 Task: Create a blank project AgileHero with privacy Public and default view as List and in the team Taskers . Create three sections in the project as To-Do, Doing and Done
Action: Mouse moved to (83, 58)
Screenshot: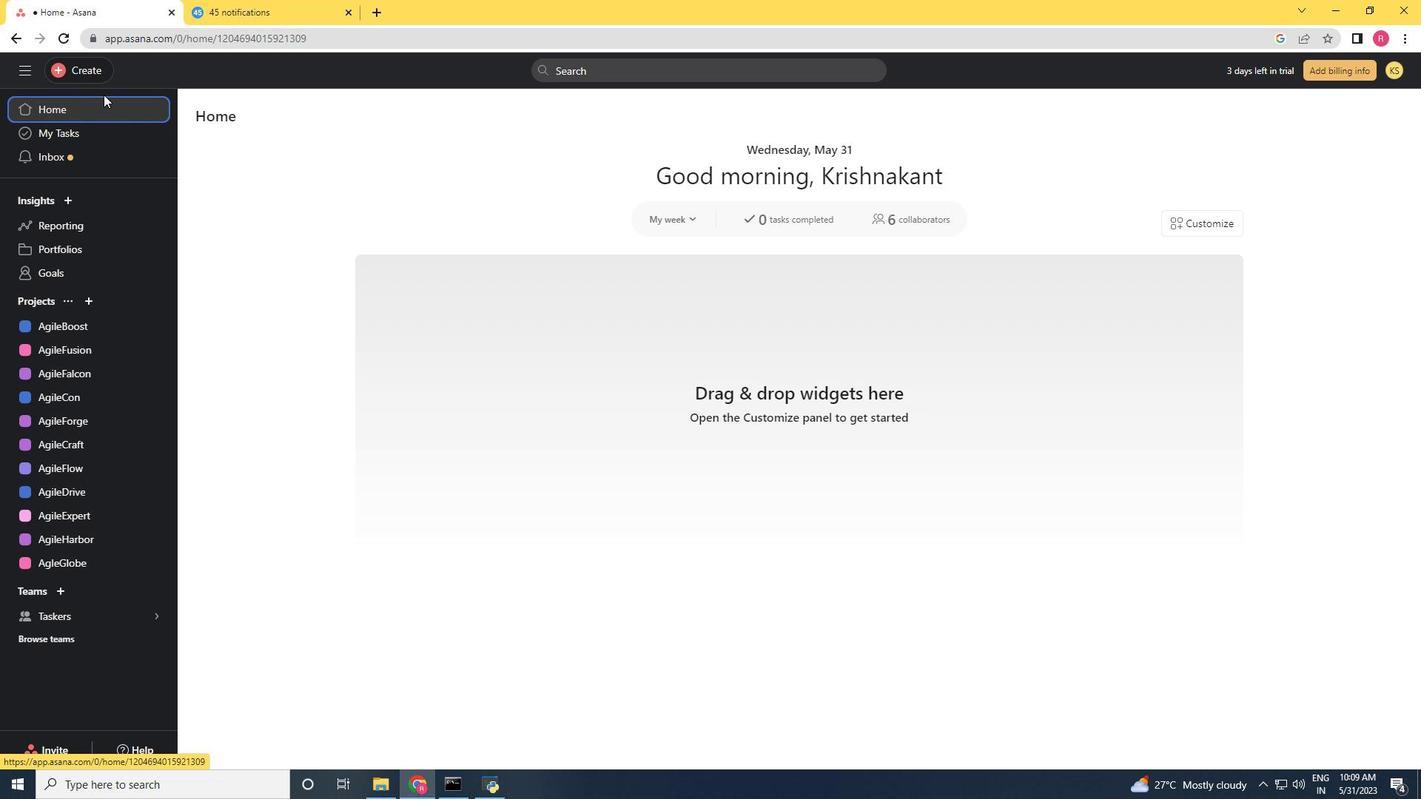 
Action: Mouse pressed left at (83, 58)
Screenshot: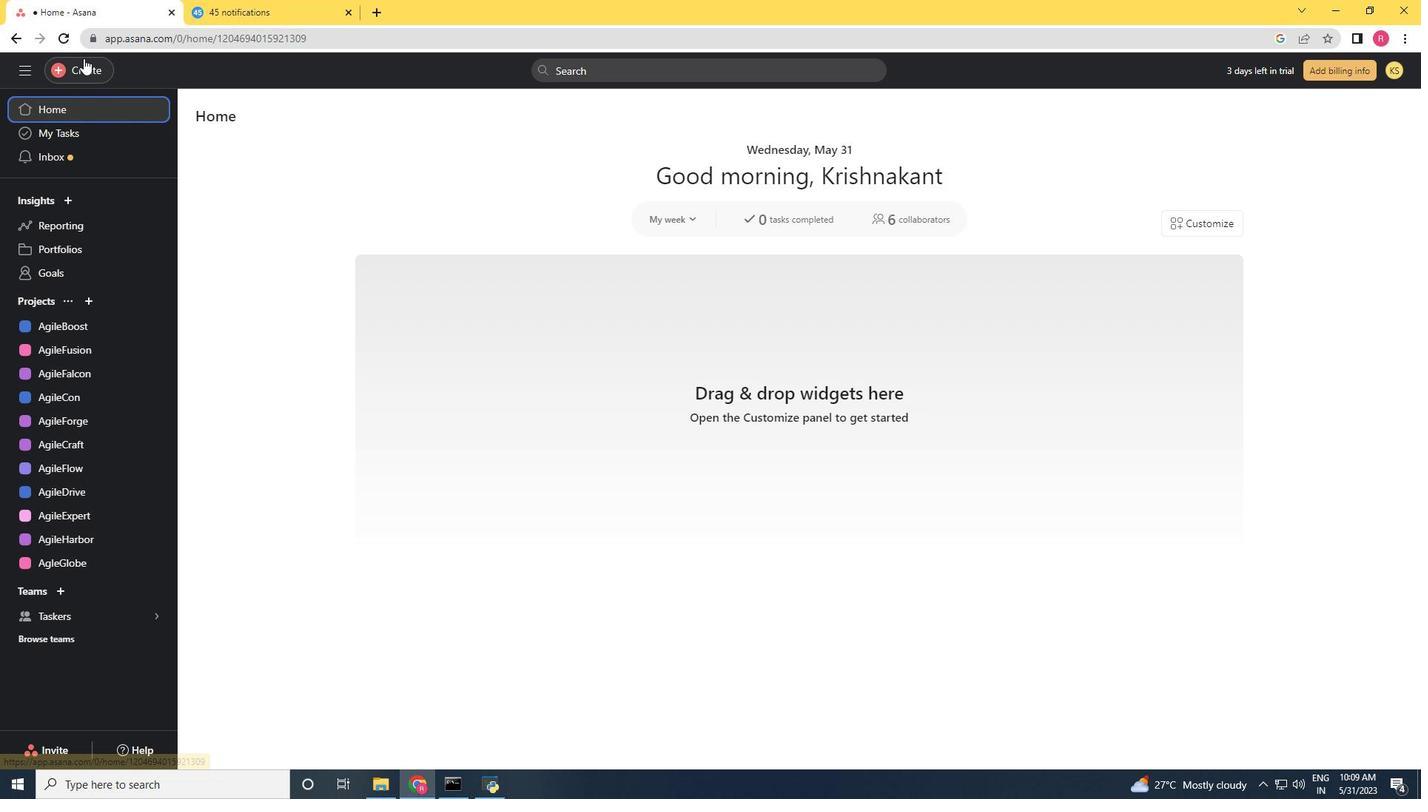 
Action: Mouse moved to (156, 102)
Screenshot: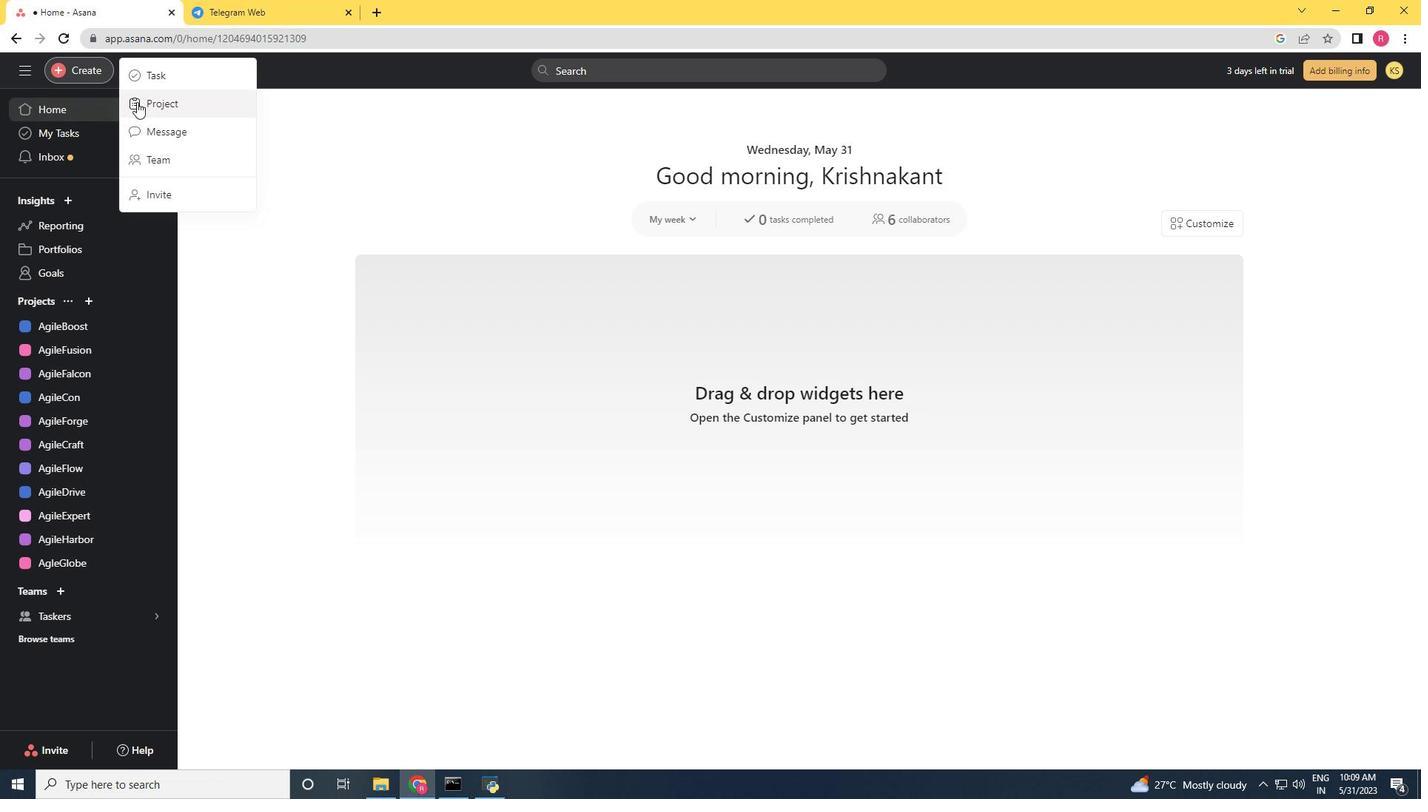 
Action: Mouse pressed left at (156, 102)
Screenshot: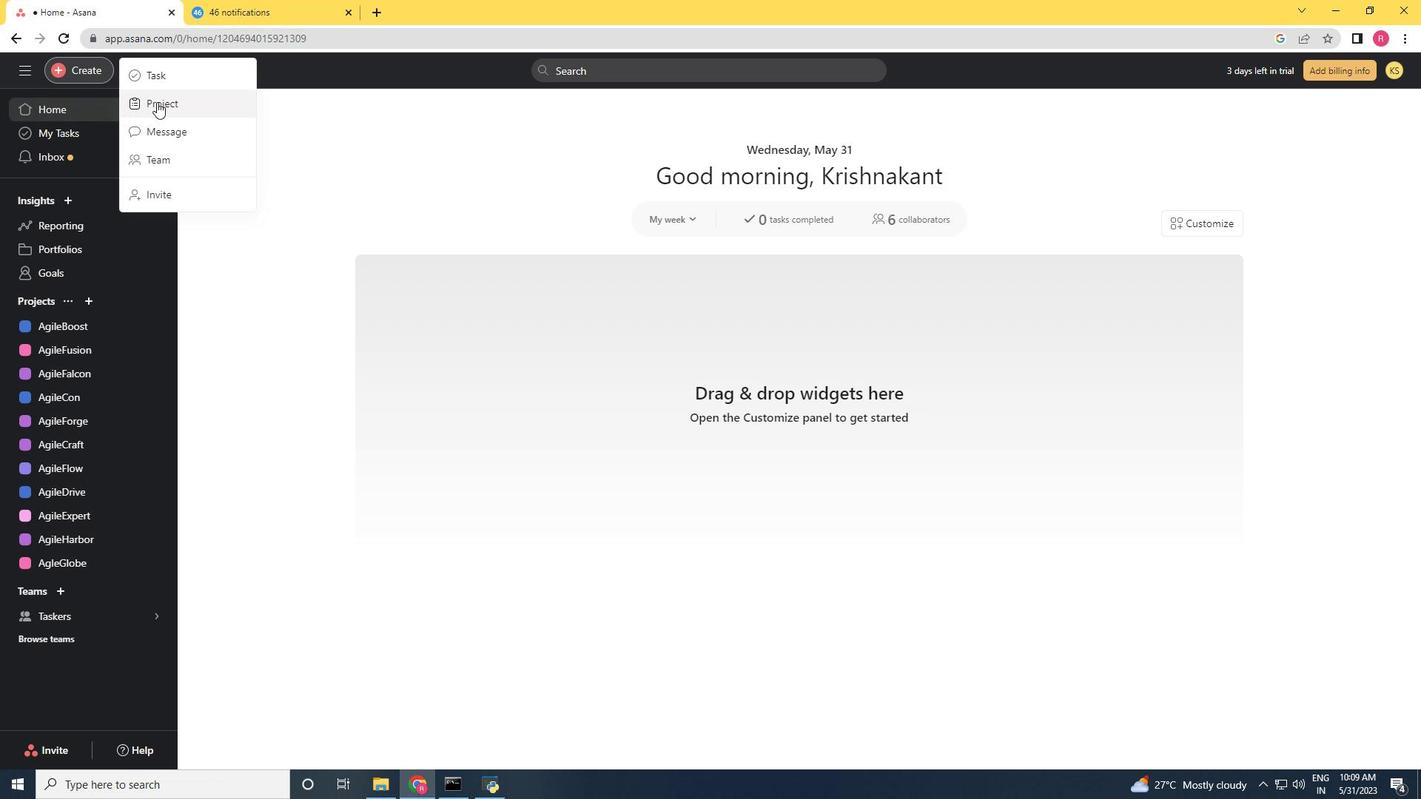
Action: Mouse moved to (587, 428)
Screenshot: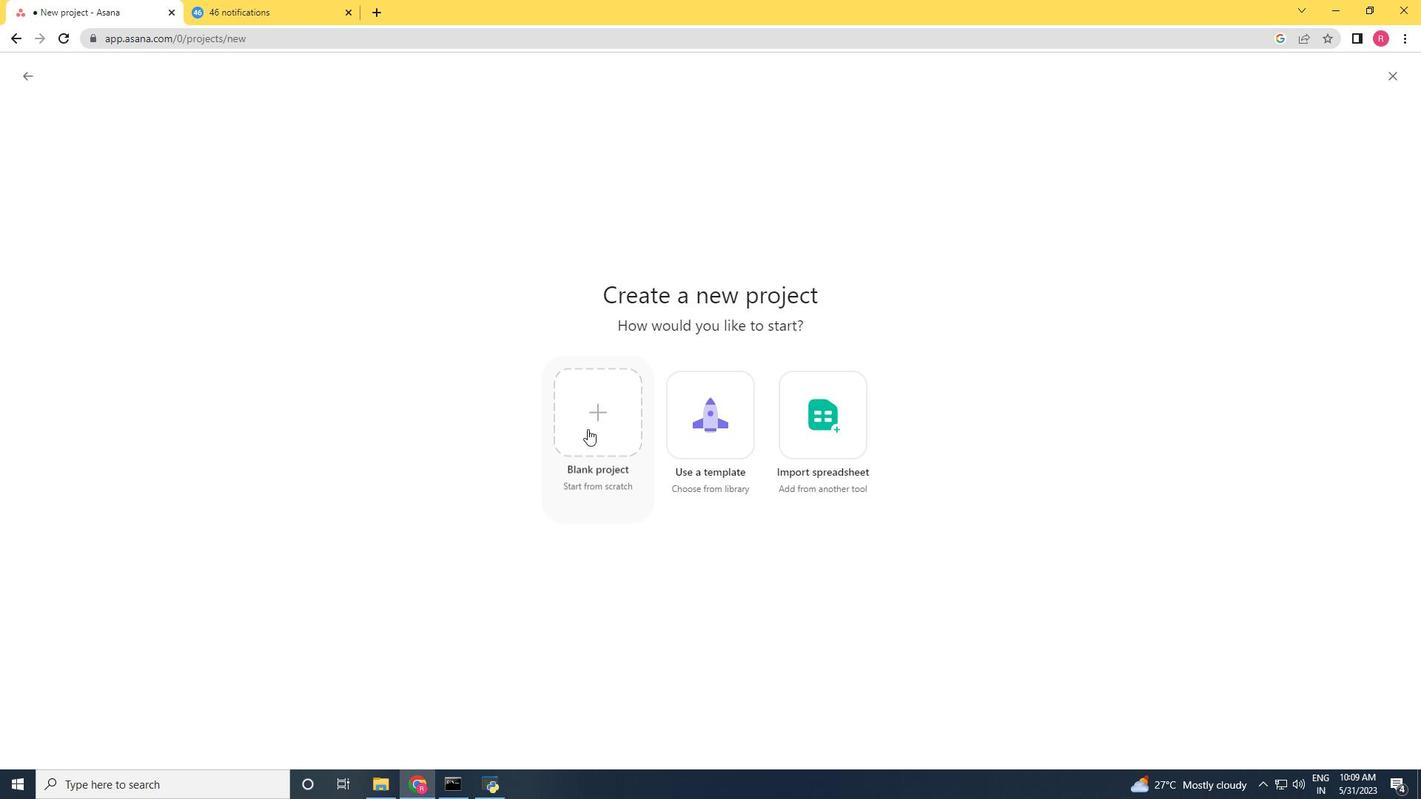 
Action: Mouse pressed left at (587, 428)
Screenshot: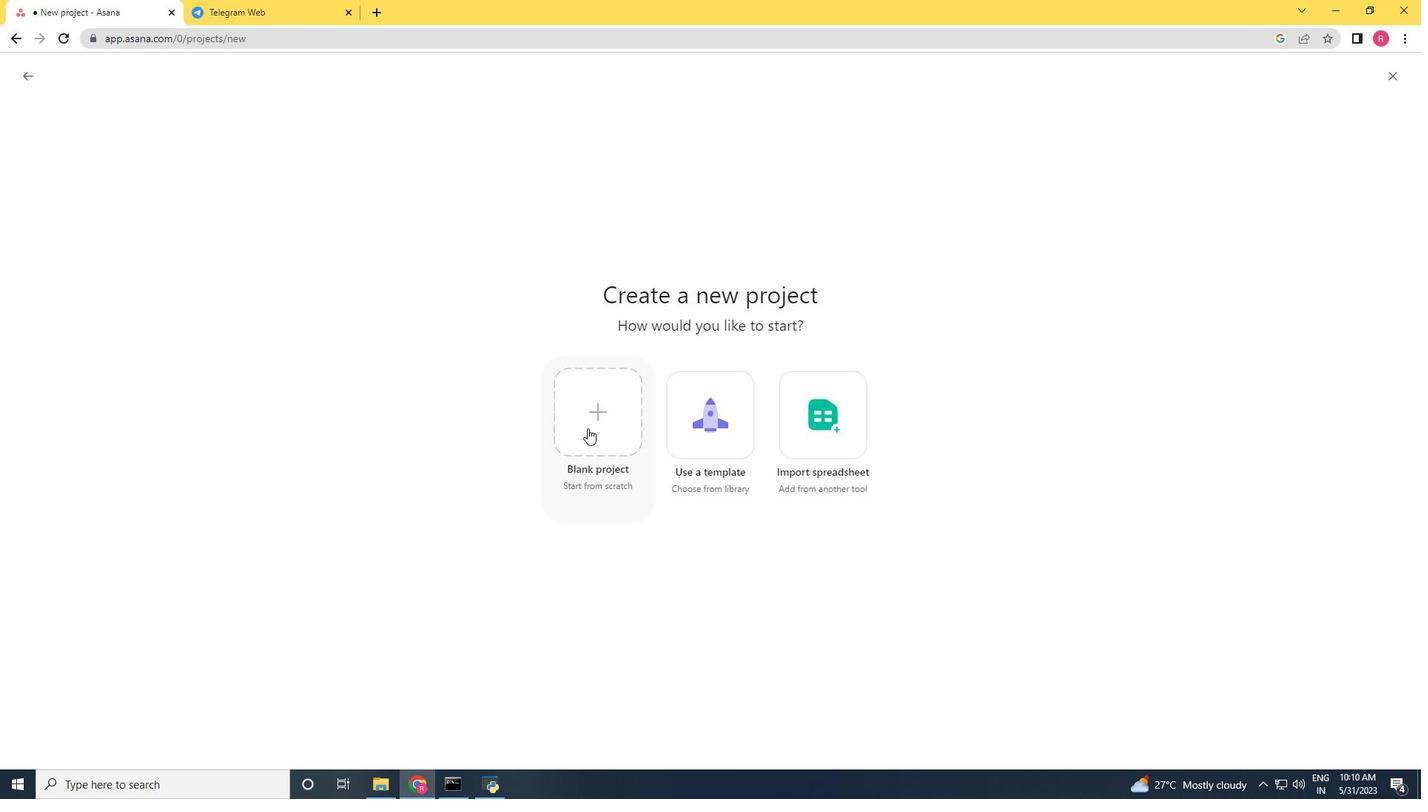 
Action: Key pressed <Key.shift>Agile<Key.space><Key.backspace><Key.shift><Key.shift><Key.shift><Key.shift><Key.shift>Hero
Screenshot: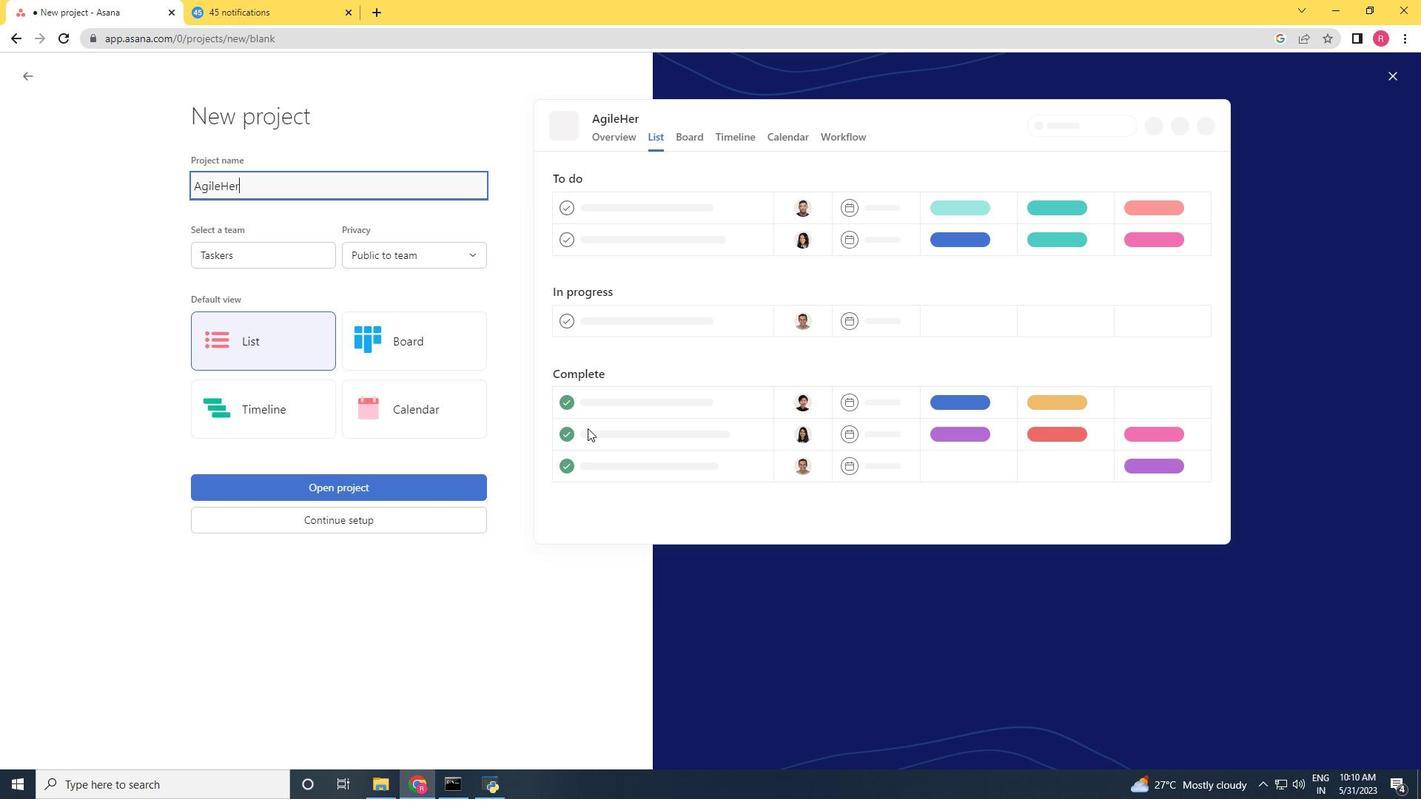
Action: Mouse moved to (442, 252)
Screenshot: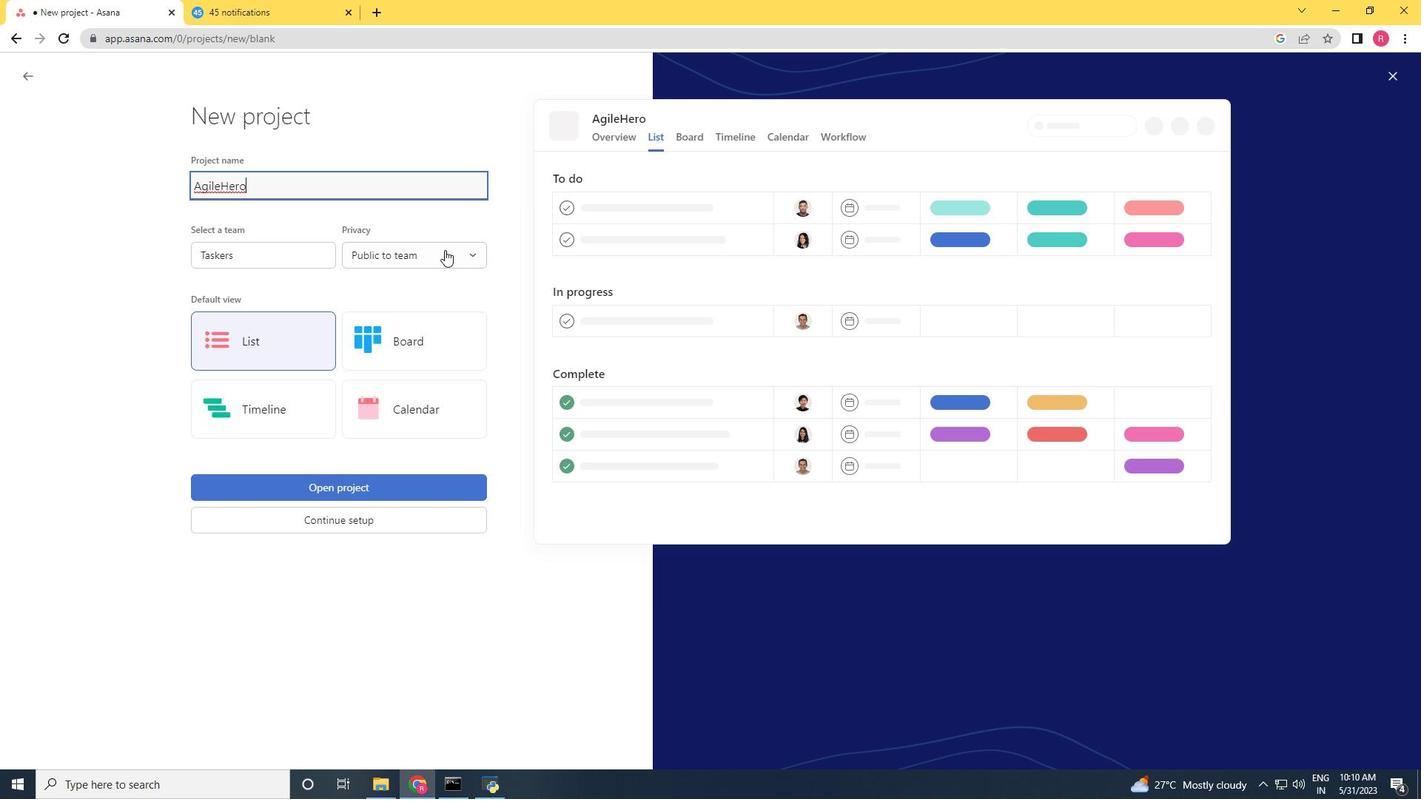 
Action: Mouse pressed left at (442, 252)
Screenshot: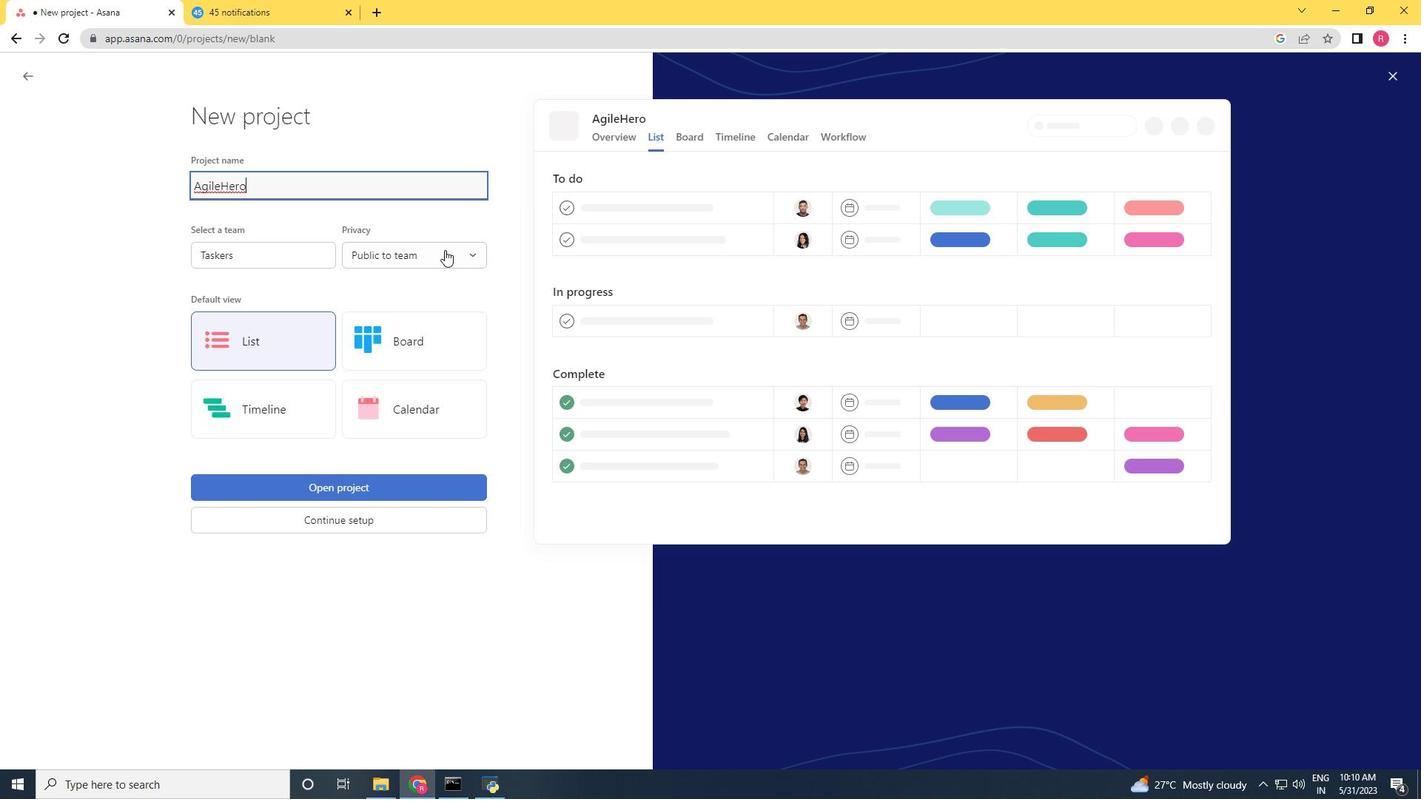 
Action: Mouse moved to (397, 277)
Screenshot: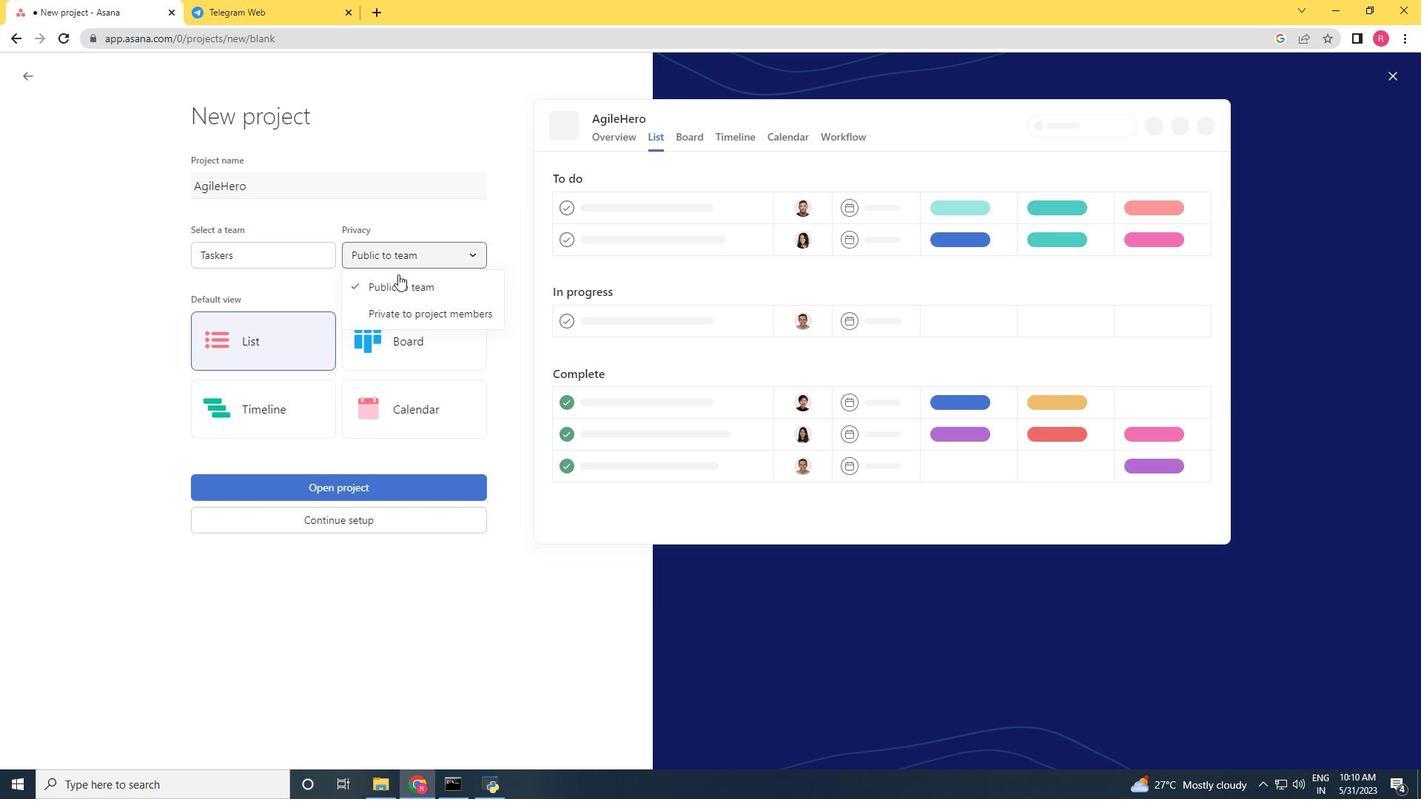 
Action: Mouse pressed left at (397, 277)
Screenshot: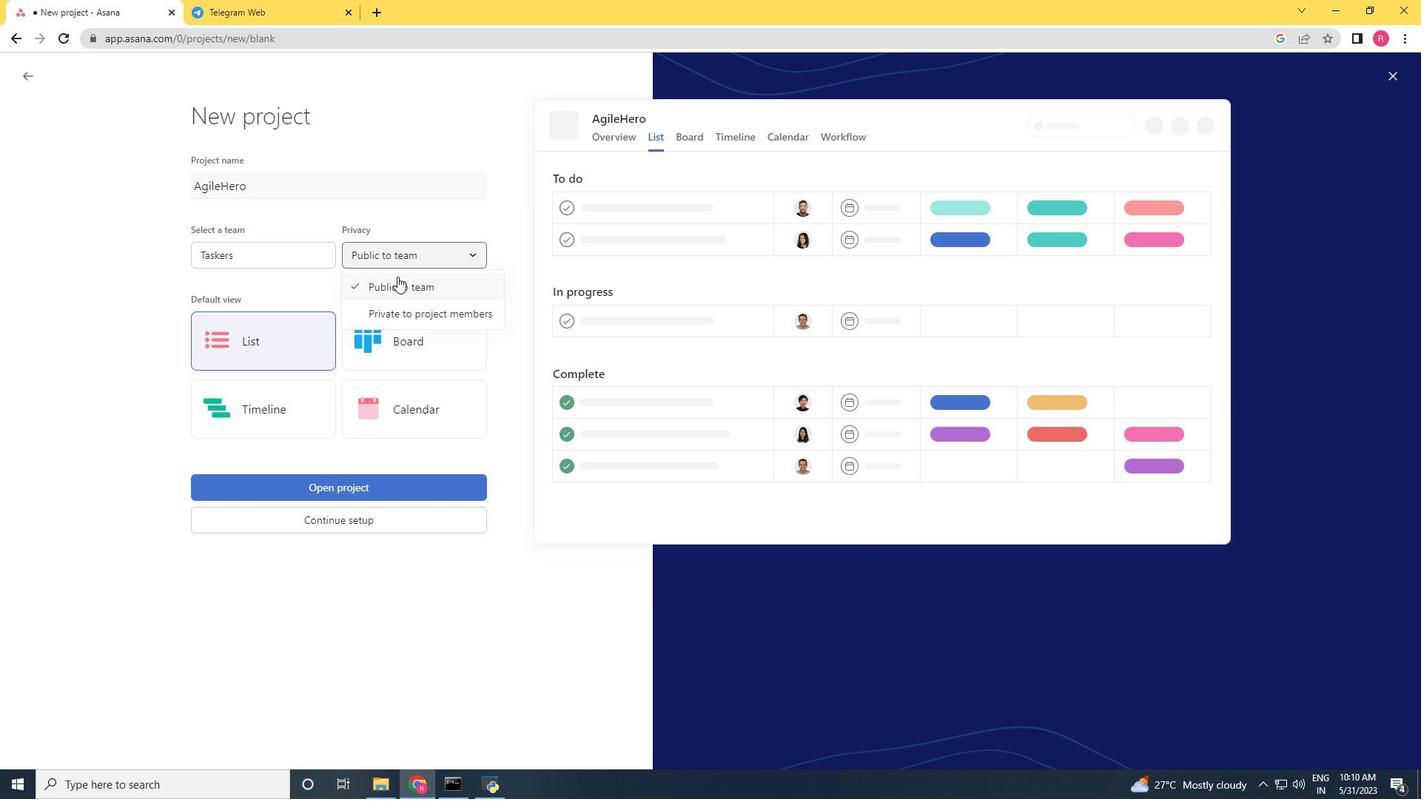 
Action: Mouse moved to (270, 342)
Screenshot: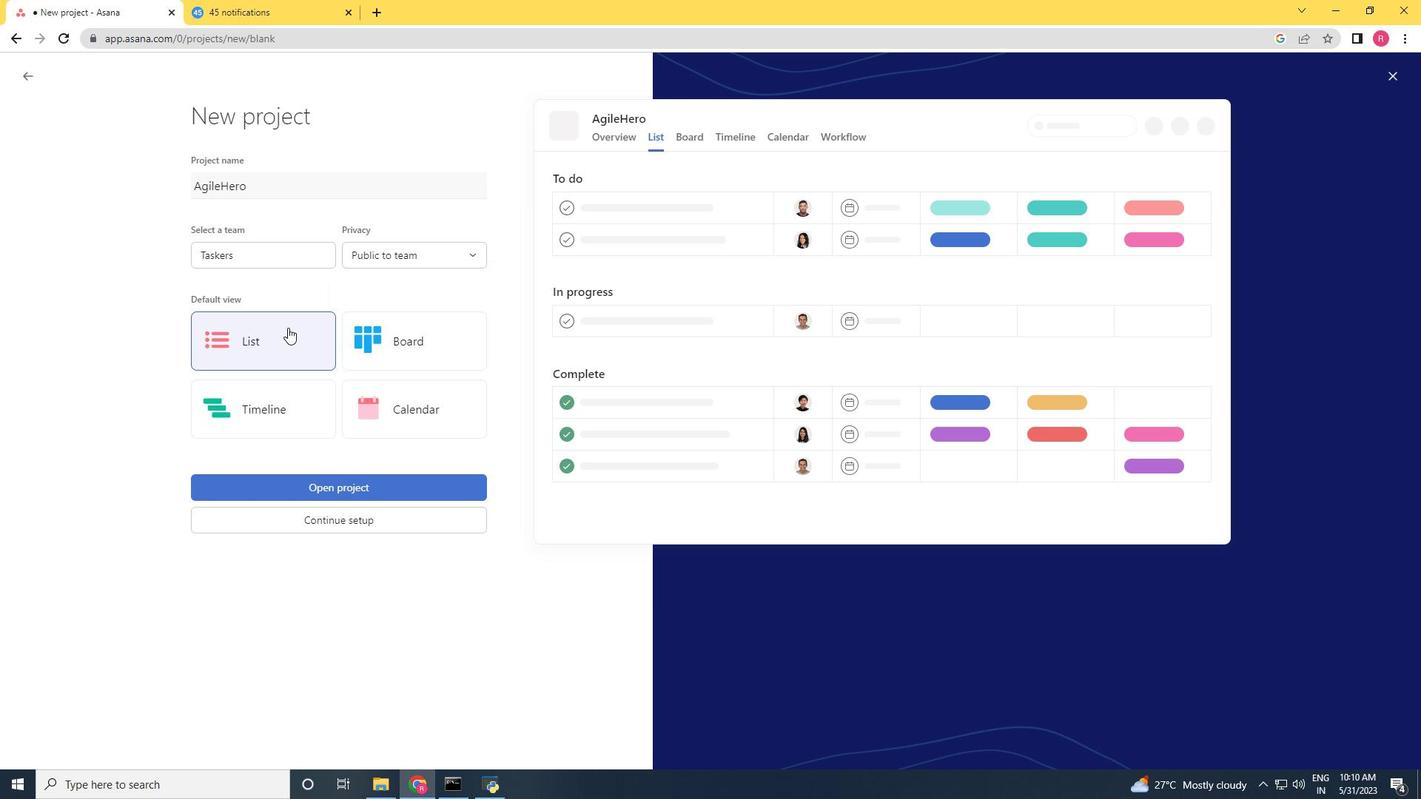 
Action: Mouse pressed left at (270, 342)
Screenshot: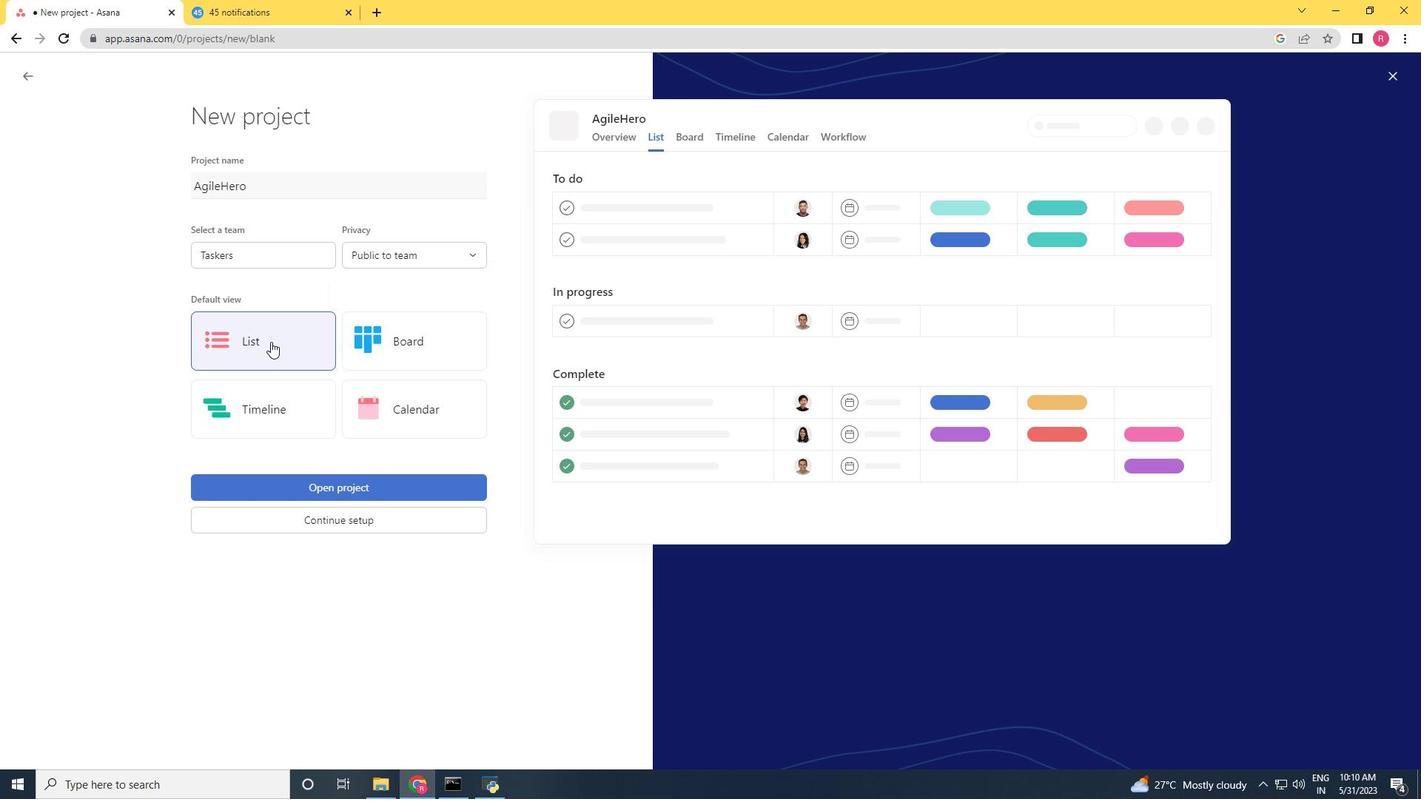 
Action: Mouse moved to (268, 254)
Screenshot: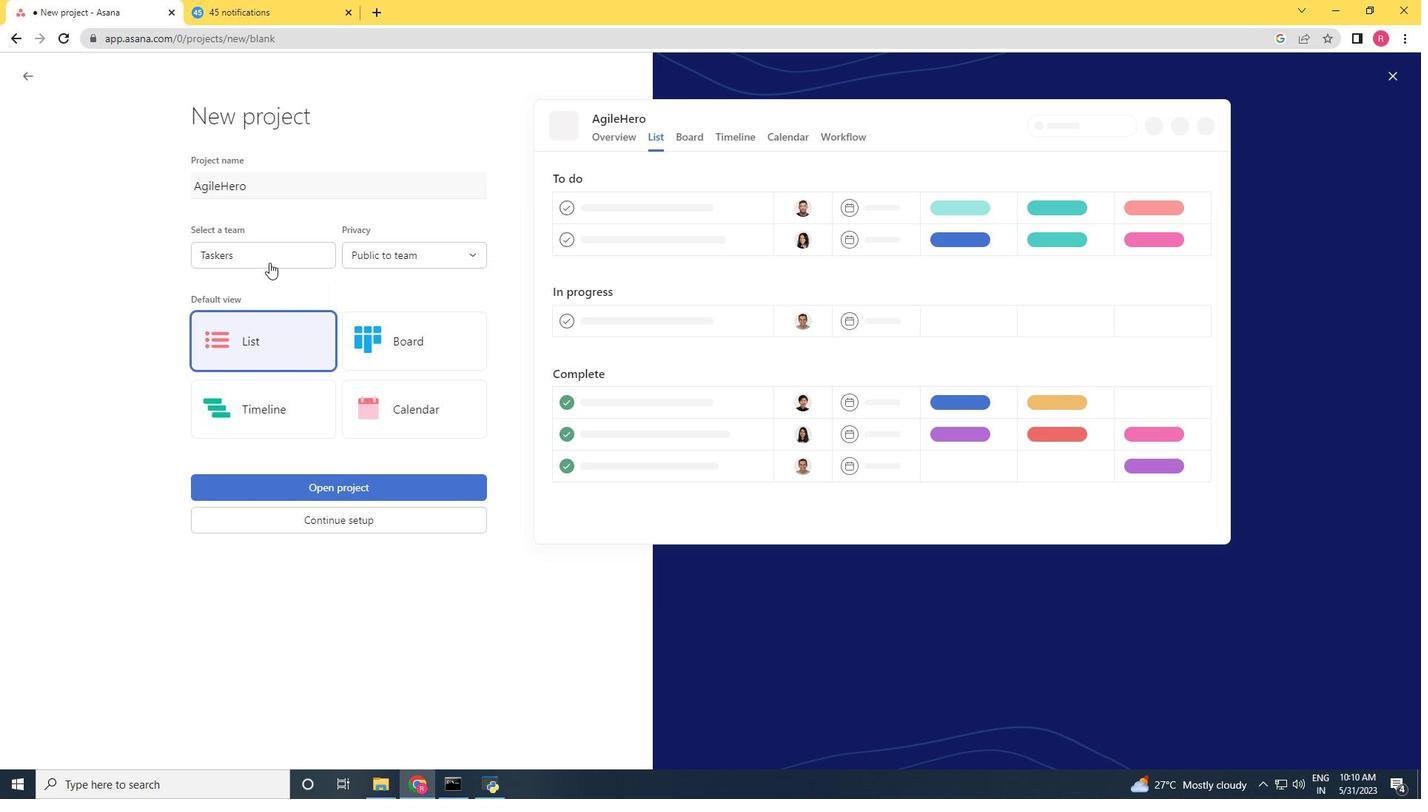 
Action: Mouse pressed left at (268, 254)
Screenshot: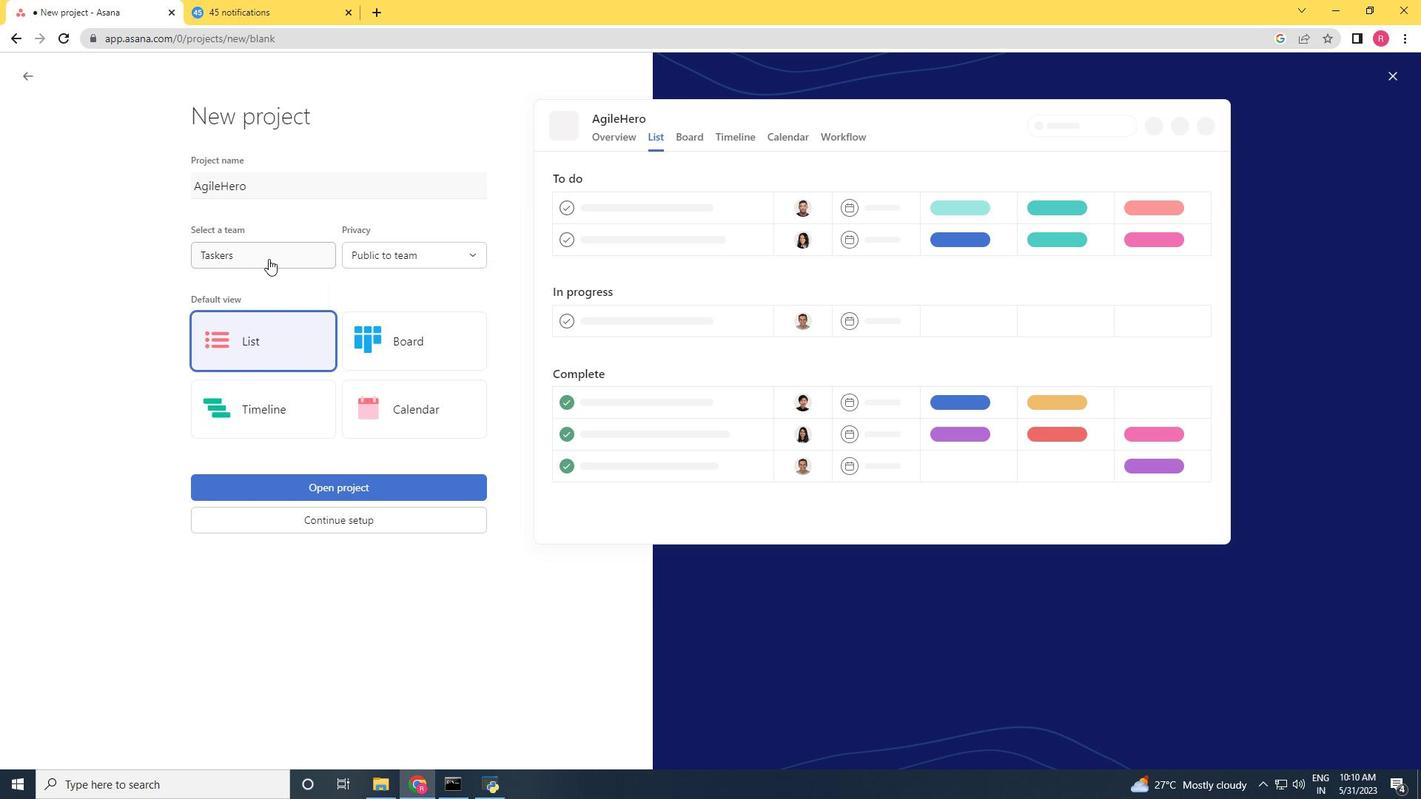 
Action: Mouse moved to (257, 287)
Screenshot: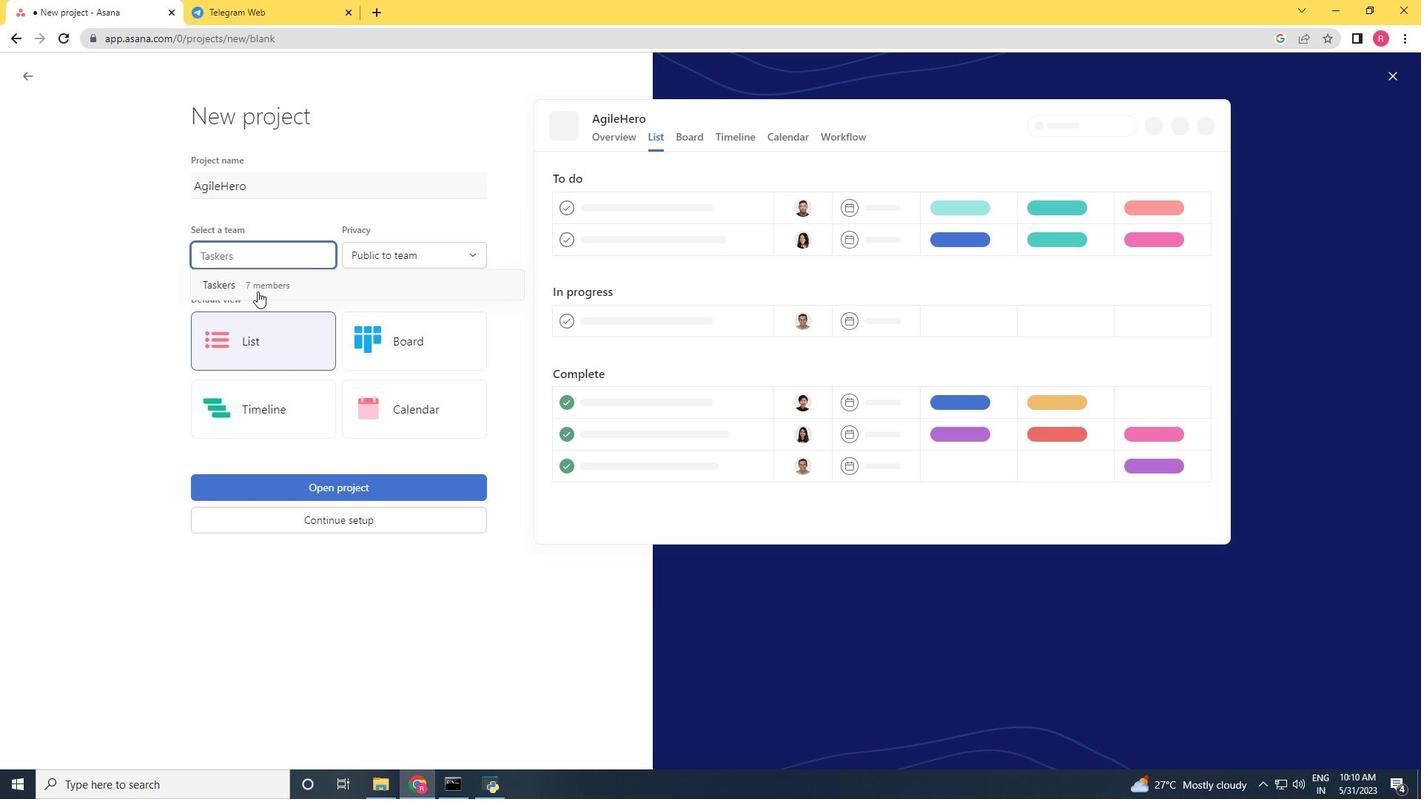 
Action: Mouse pressed left at (257, 287)
Screenshot: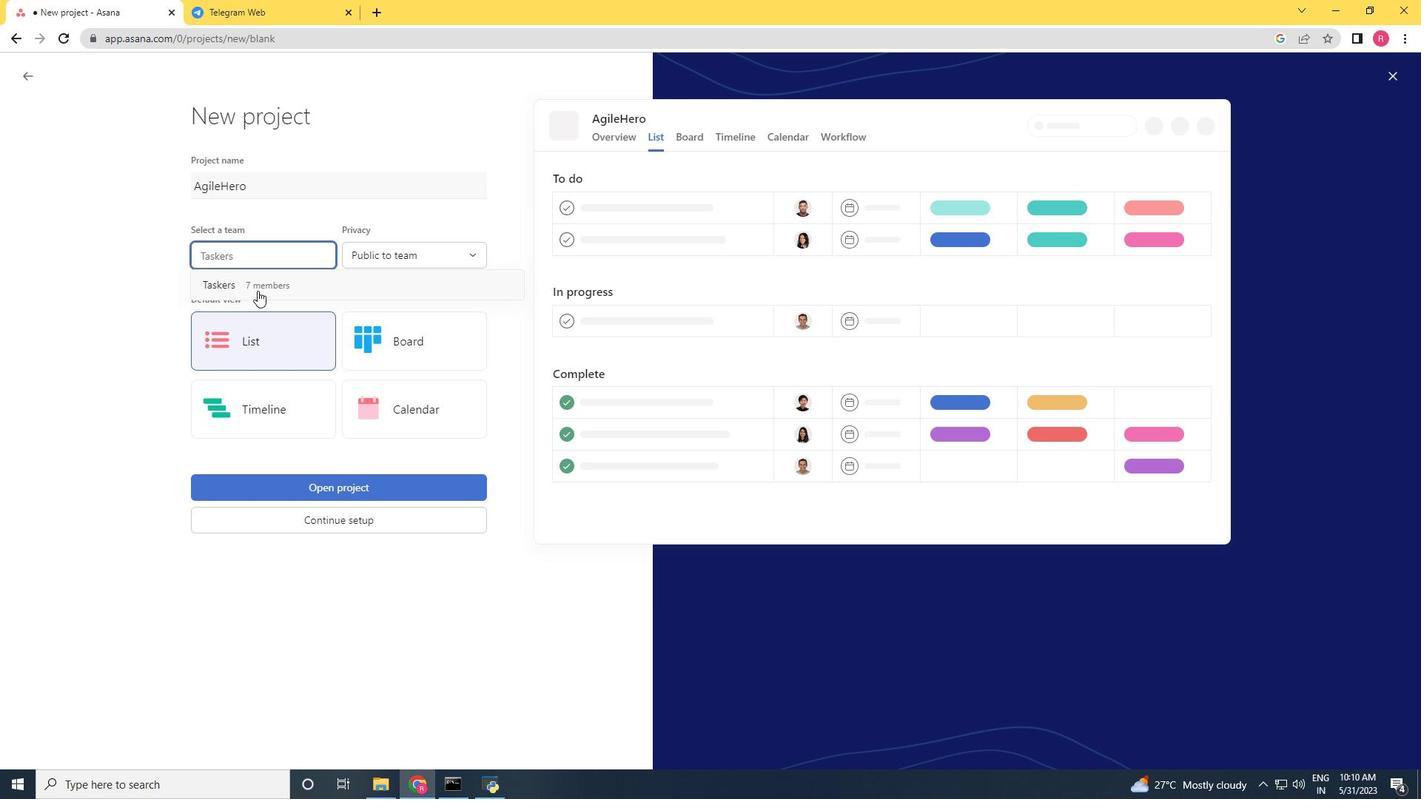 
Action: Mouse moved to (310, 483)
Screenshot: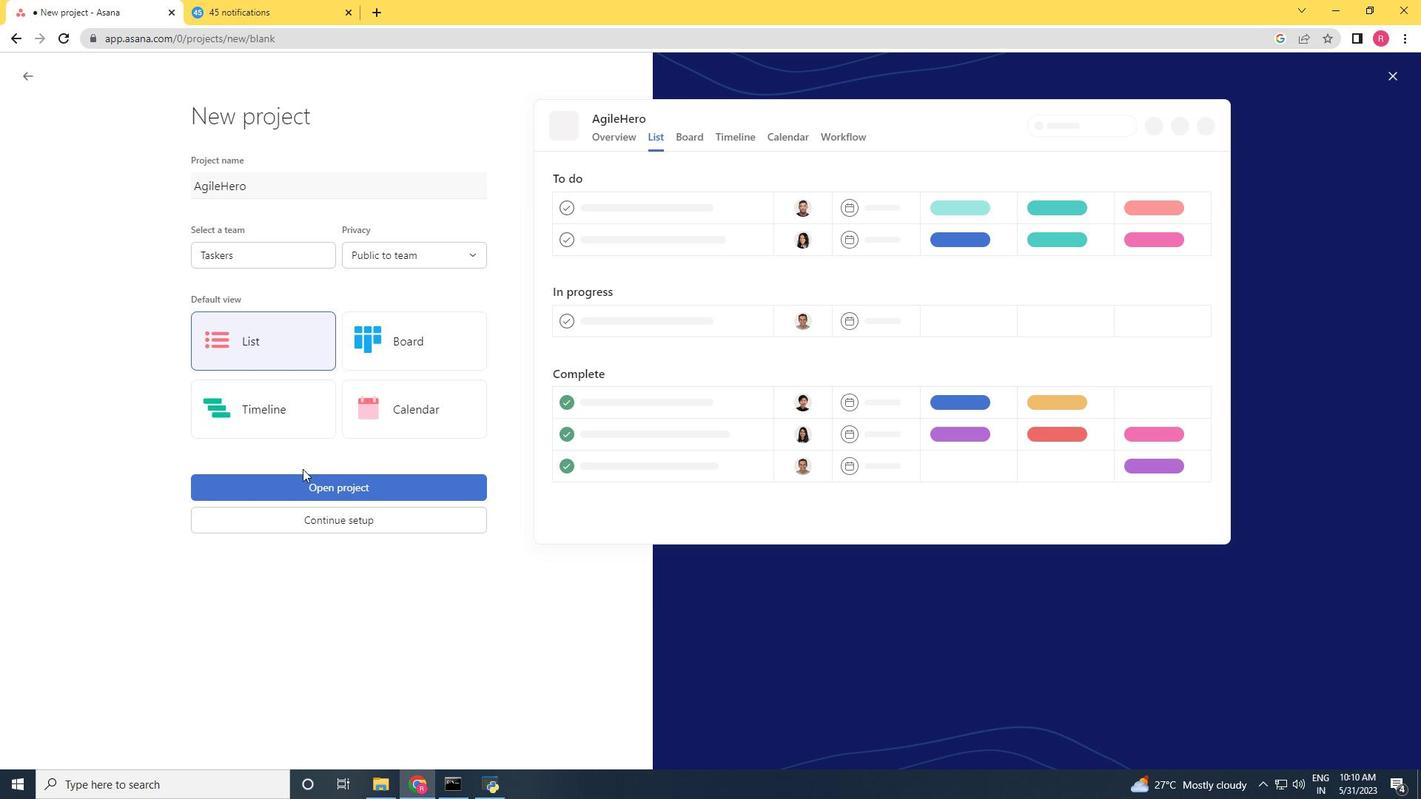 
Action: Mouse pressed left at (310, 483)
Screenshot: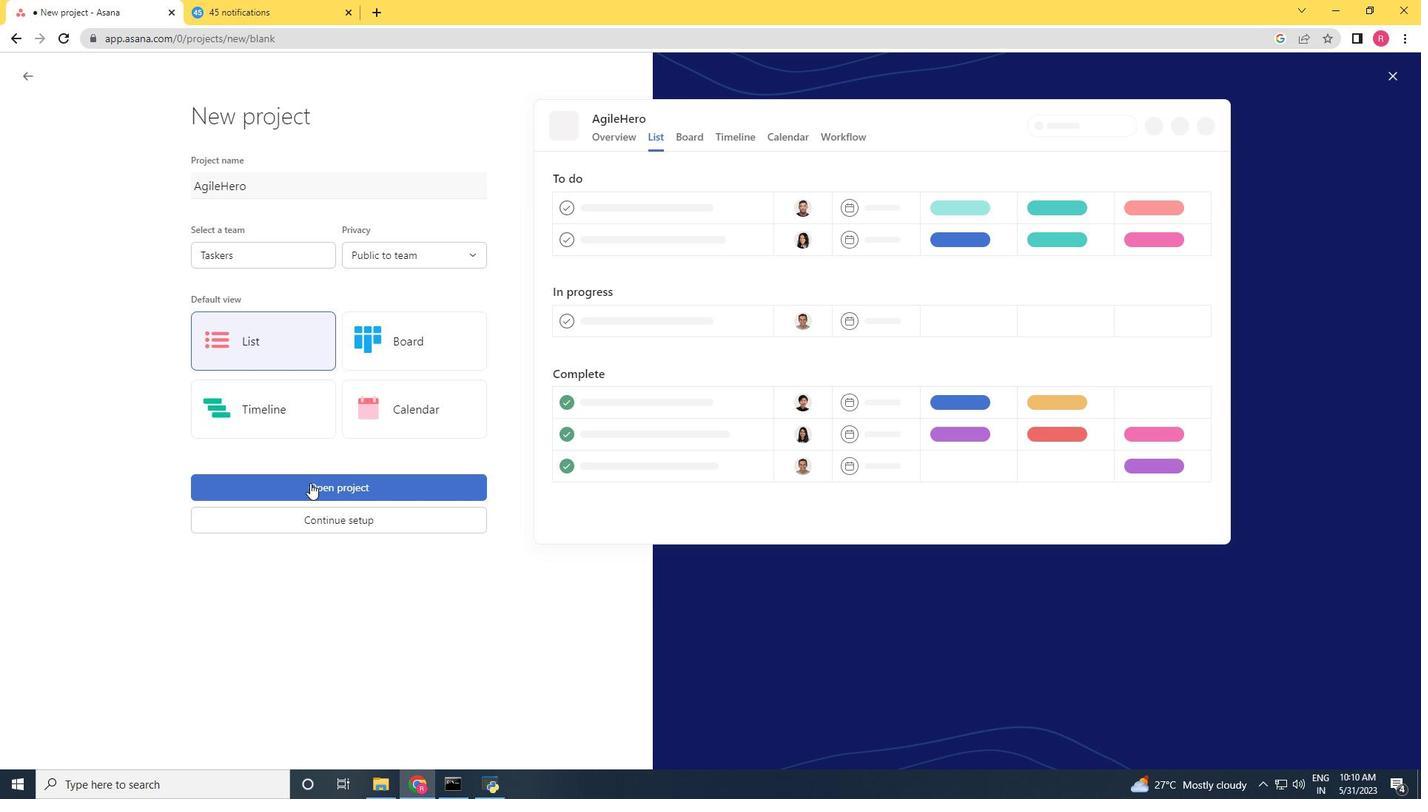 
Action: Mouse moved to (252, 321)
Screenshot: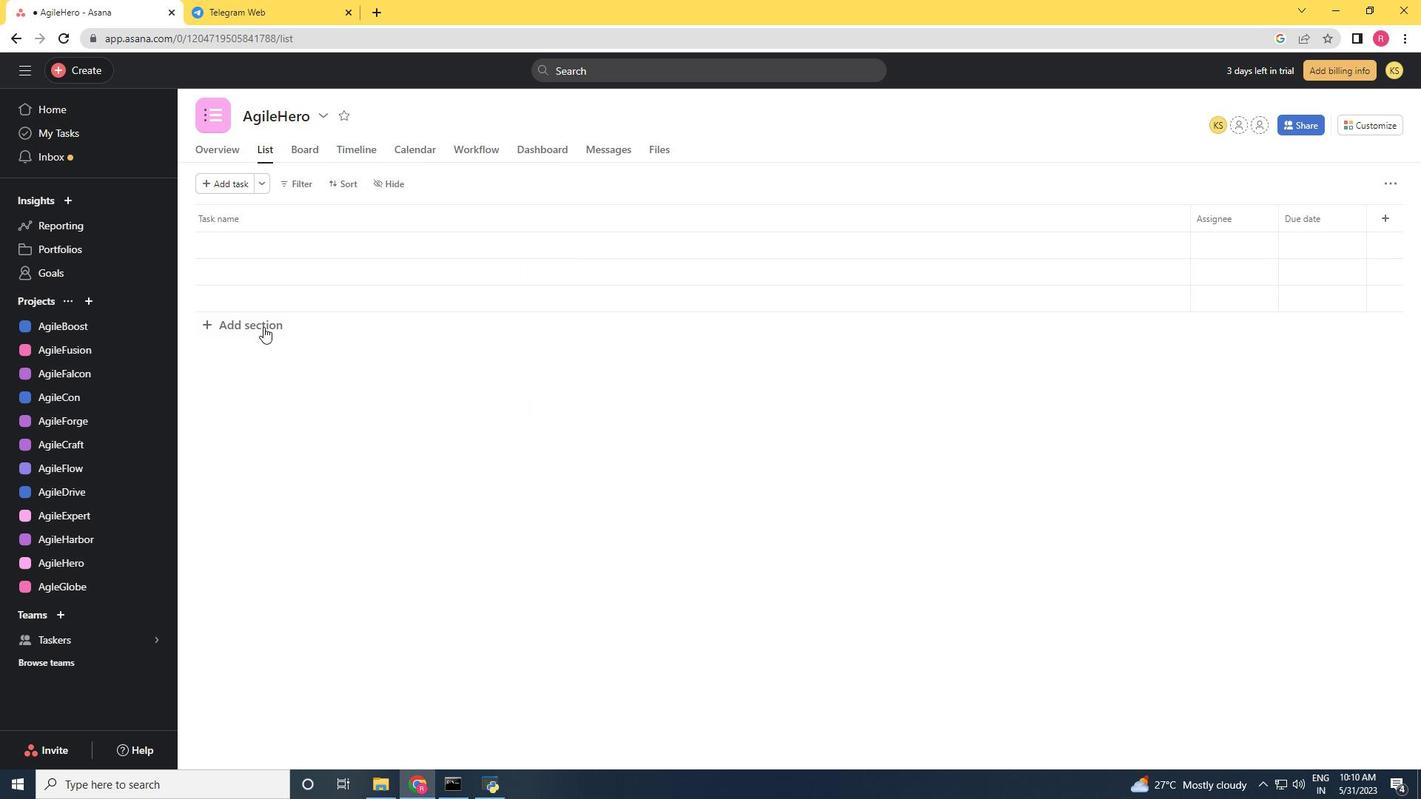 
Action: Mouse pressed left at (252, 321)
Screenshot: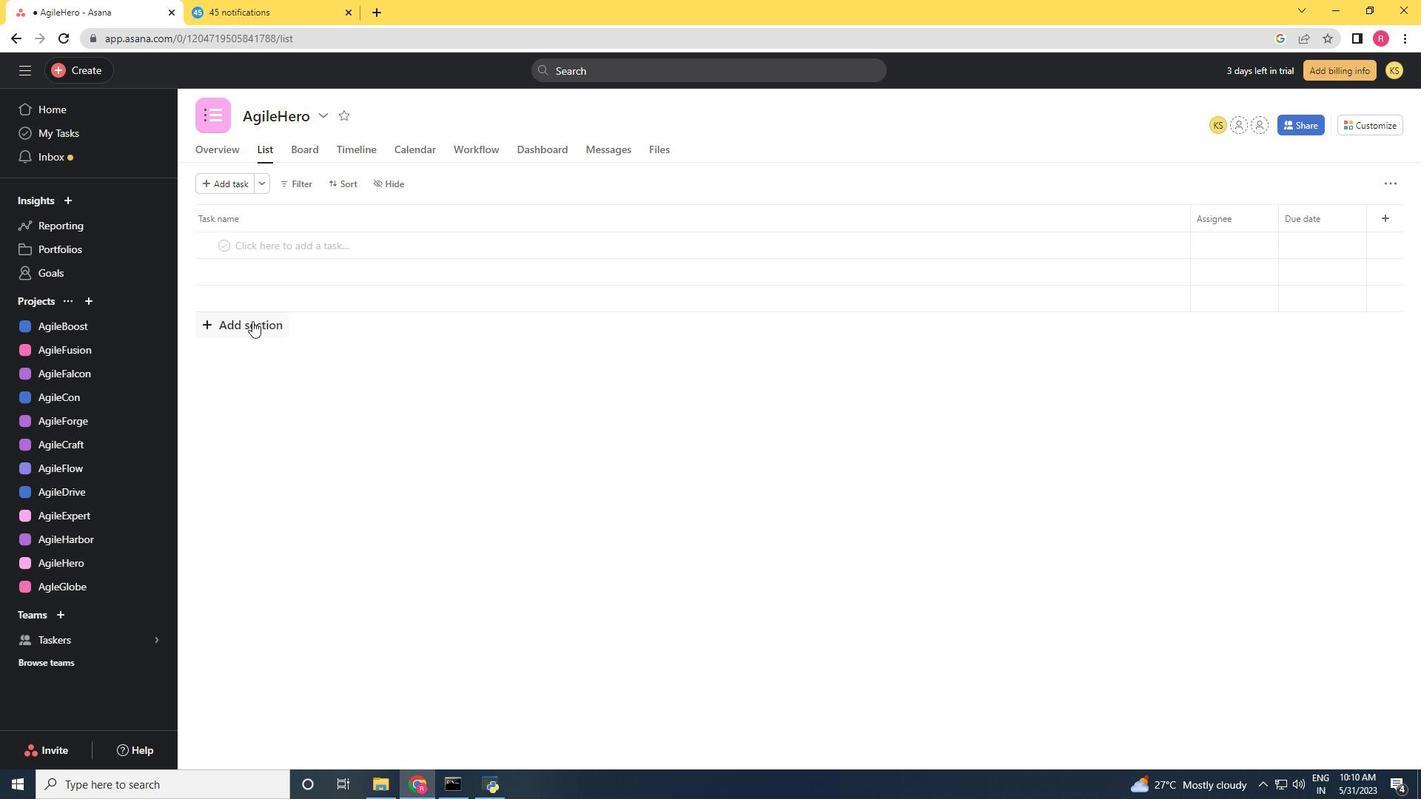 
Action: Key pressed <Key.shift>To-<Key.shift><Key.shift><Key.shift><Key.shift><Key.shift><Key.shift><Key.shift><Key.shift>Do
Screenshot: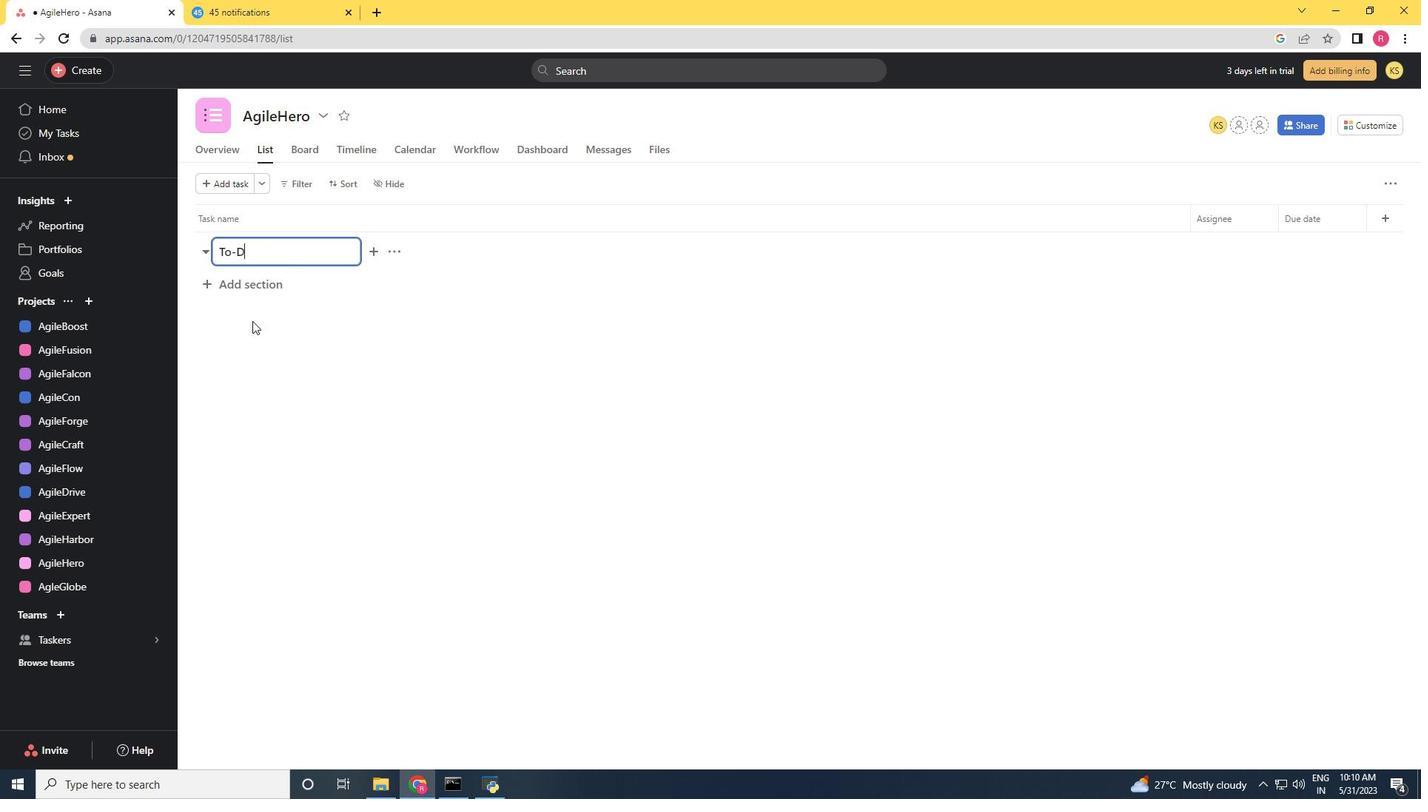 
Action: Mouse moved to (245, 293)
Screenshot: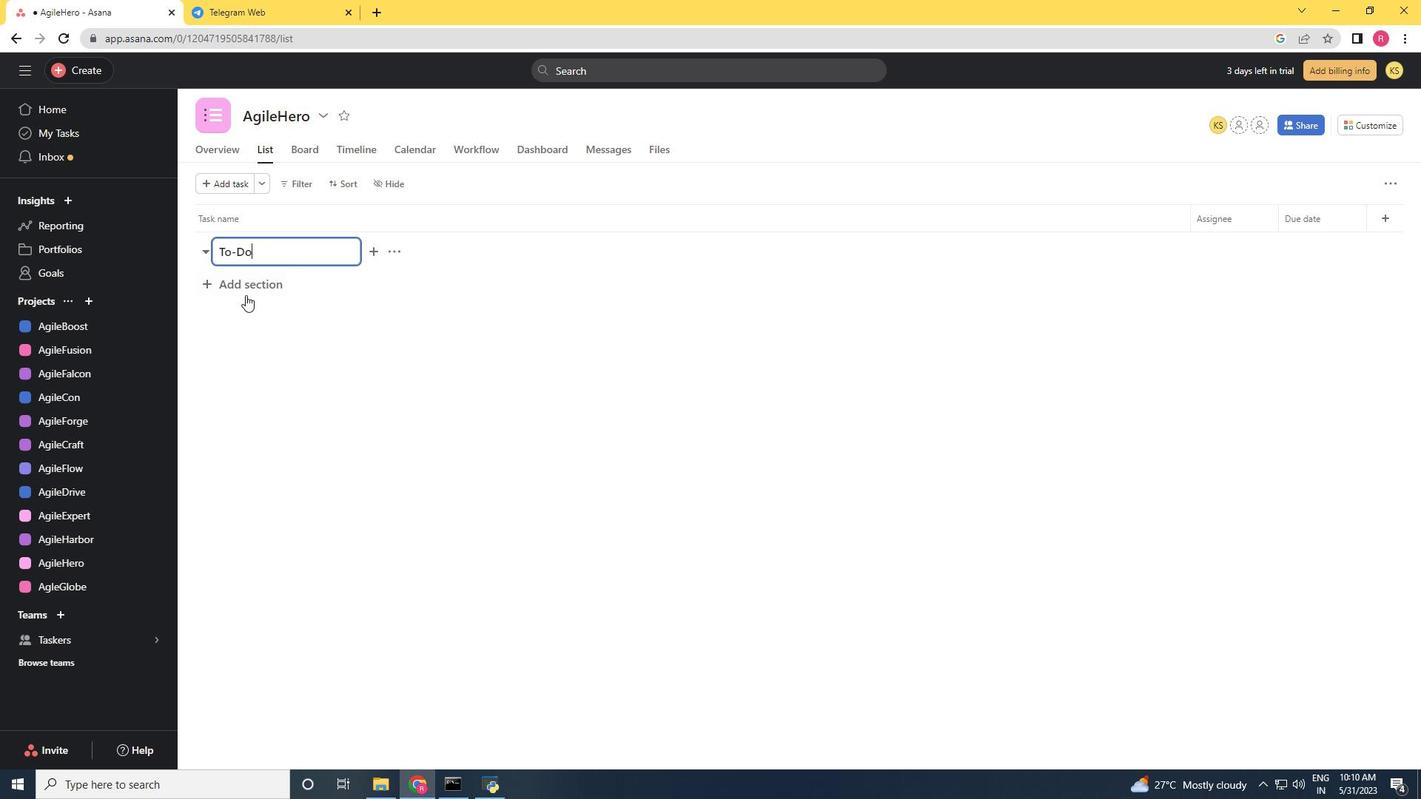 
Action: Mouse pressed left at (245, 293)
Screenshot: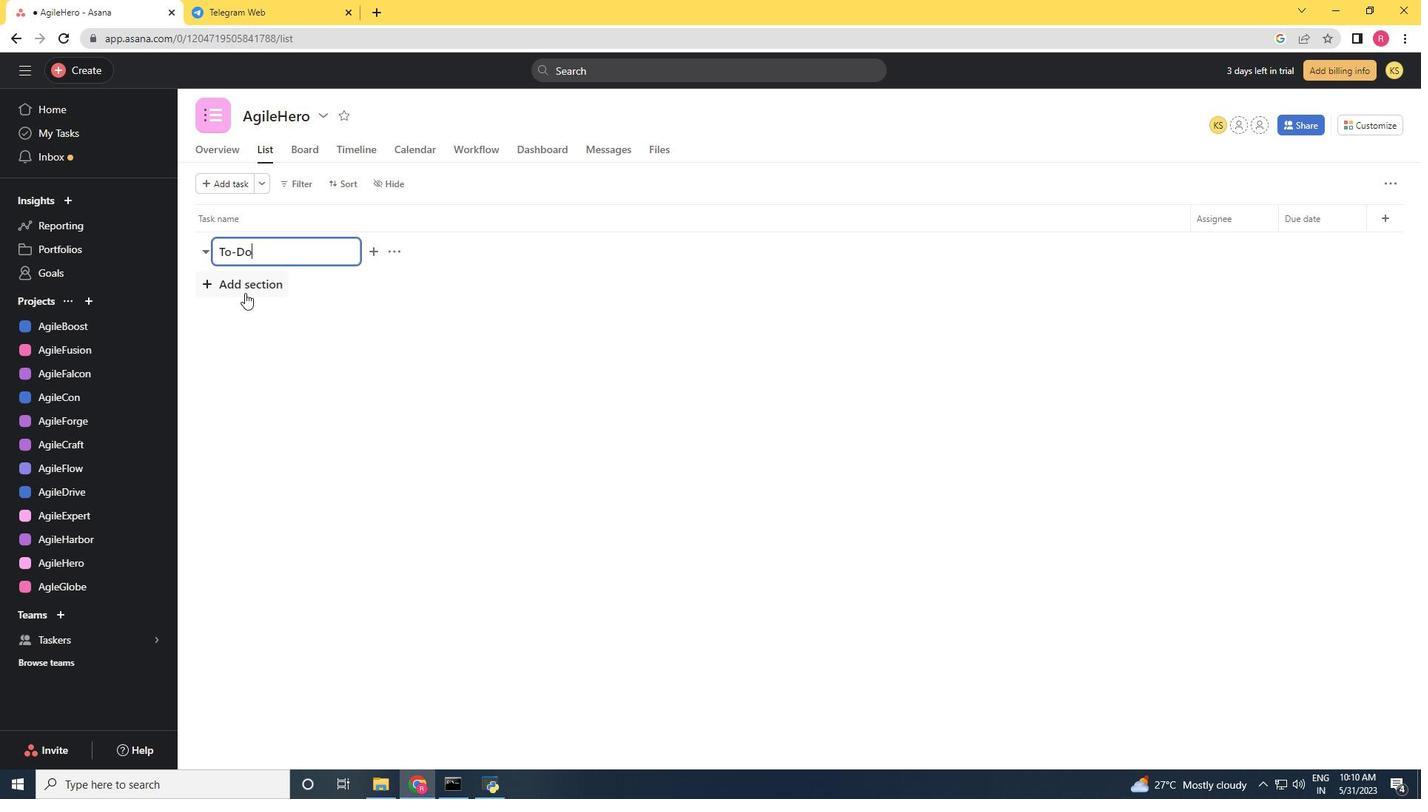 
Action: Key pressed <Key.shift><Key.shift><Key.shift><Key.shift><Key.shift>Doing
Screenshot: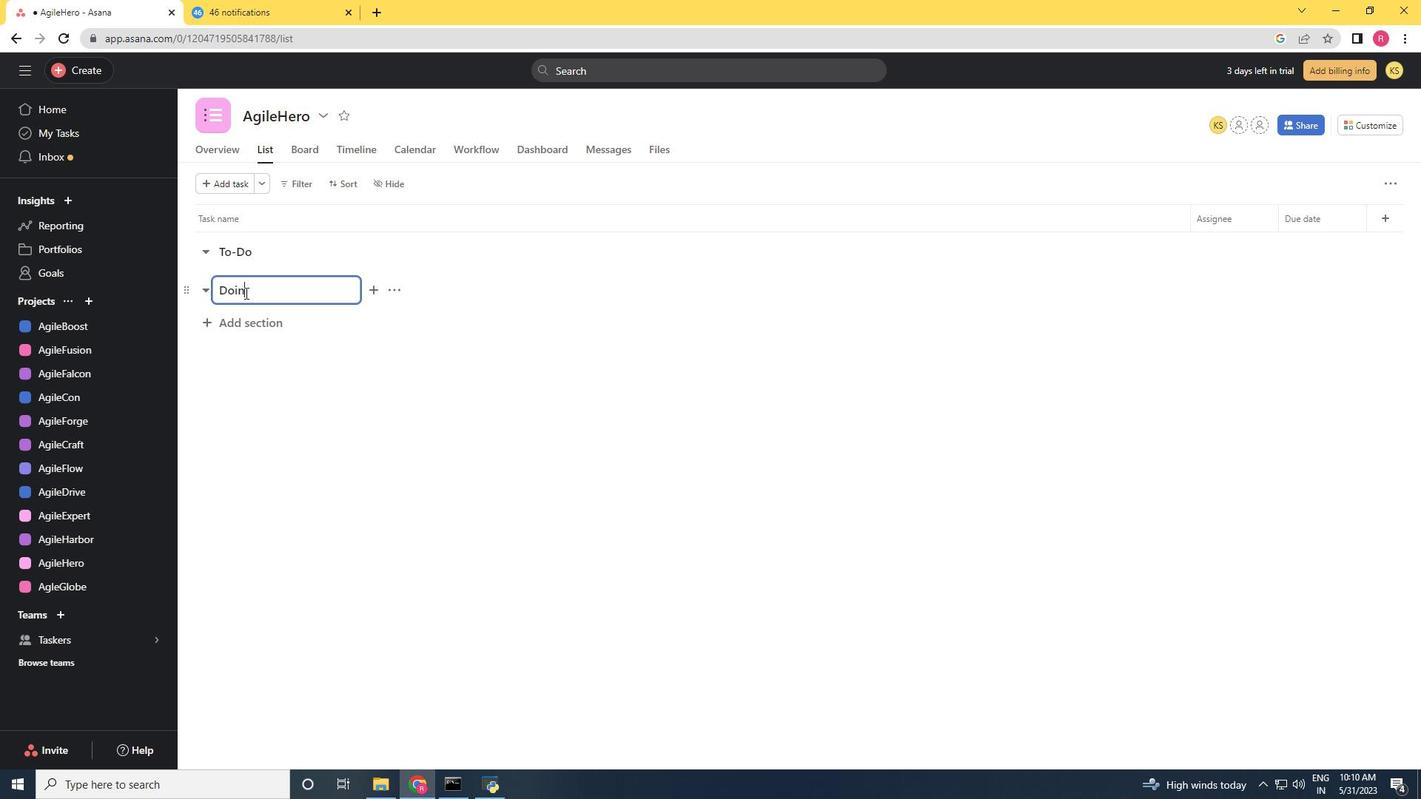 
Action: Mouse moved to (260, 324)
Screenshot: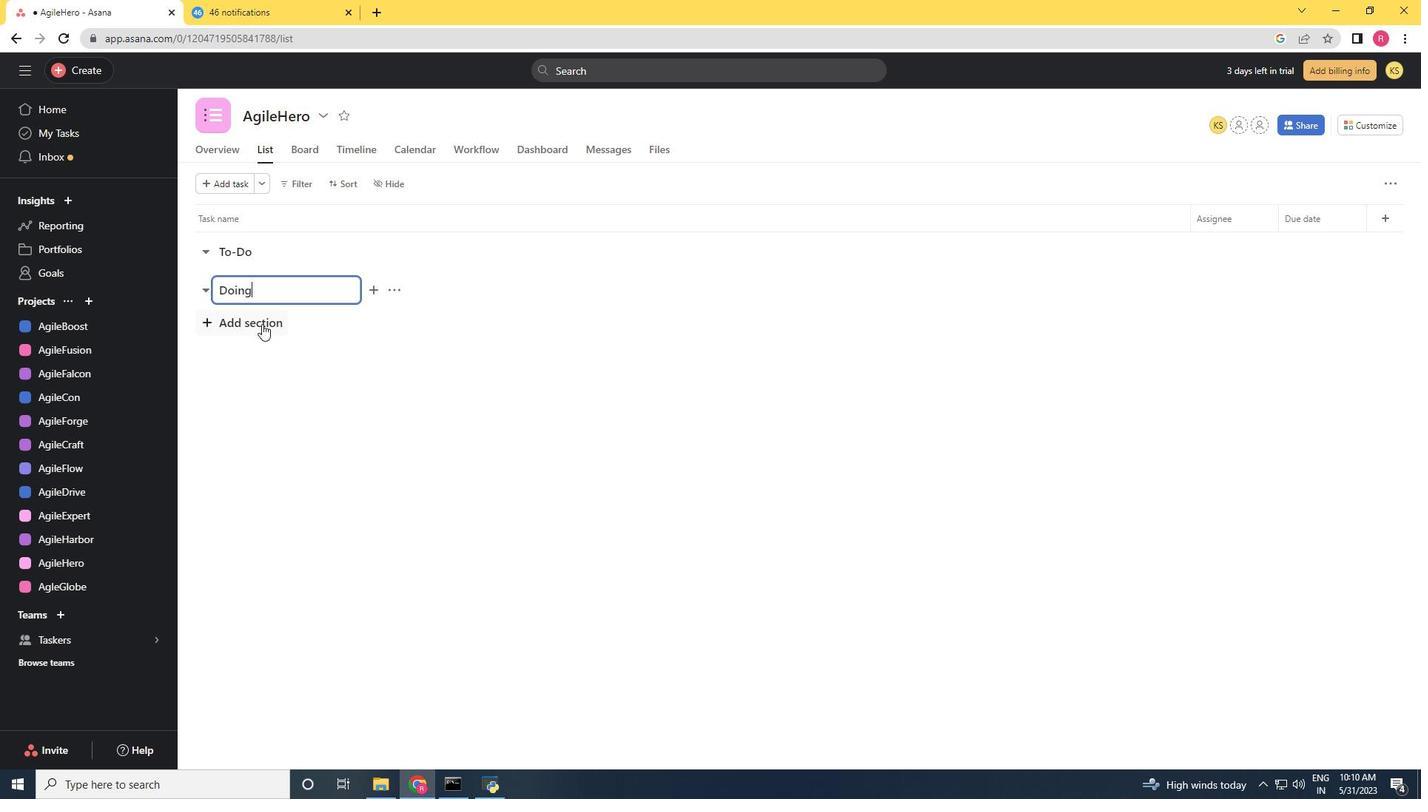 
Action: Mouse pressed left at (260, 324)
Screenshot: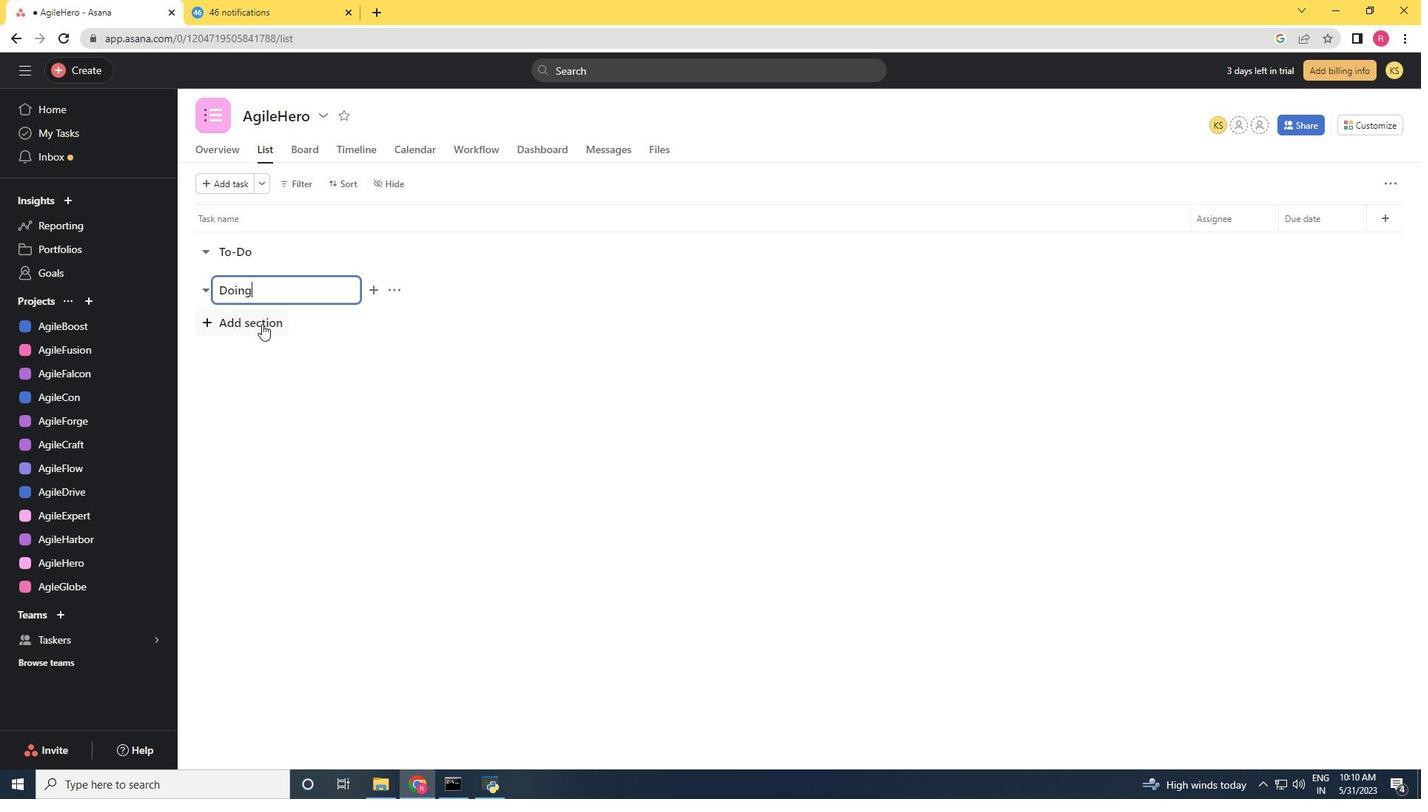 
Action: Key pressed <Key.shift><Key.shift><Key.shift><Key.shift><Key.shift><Key.shift><Key.shift><Key.shift><Key.shift><Key.shift><Key.shift><Key.shift><Key.shift><Key.shift><Key.shift><Key.shift><Key.shift><Key.shift><Key.shift><Key.shift><Key.shift><Key.shift>Done
Screenshot: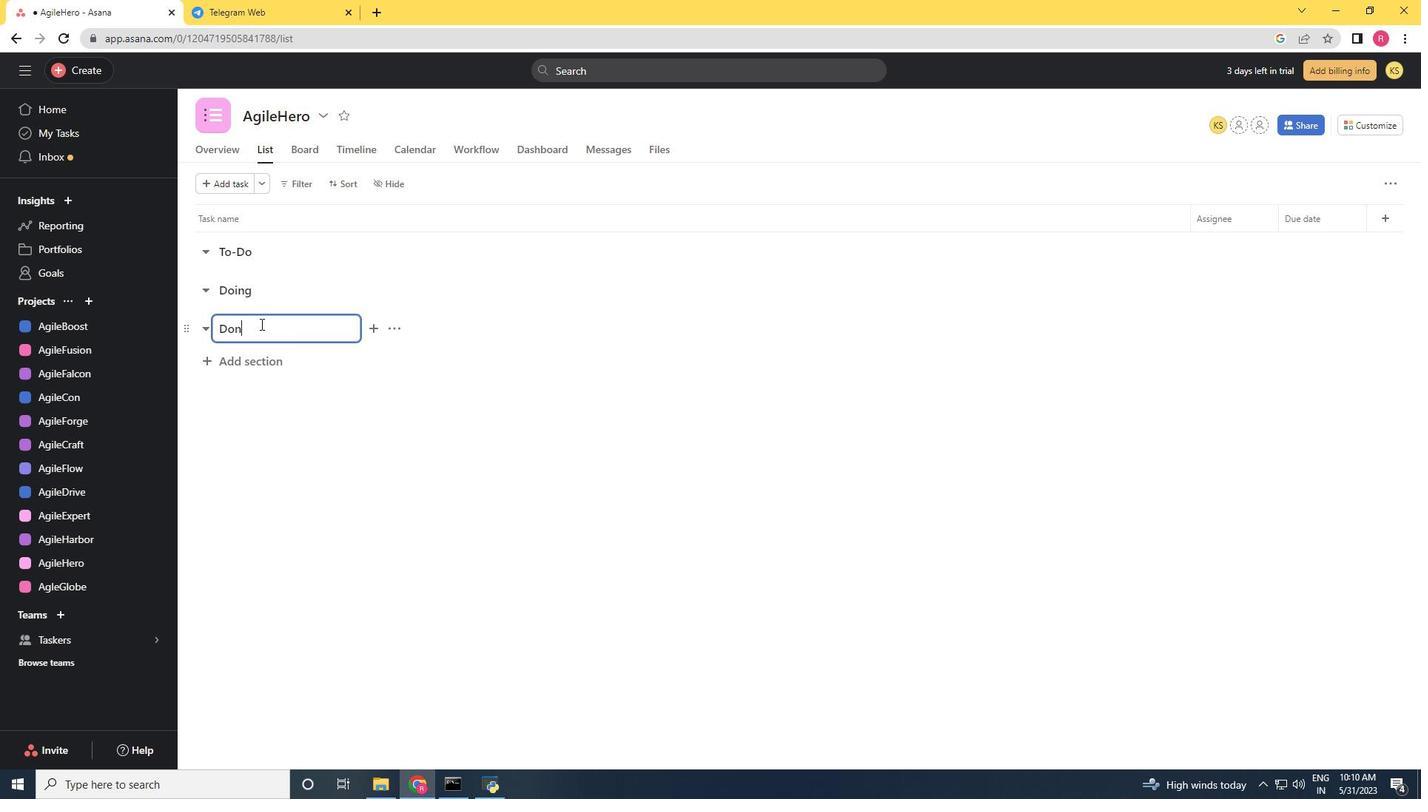 
Action: Mouse moved to (306, 470)
Screenshot: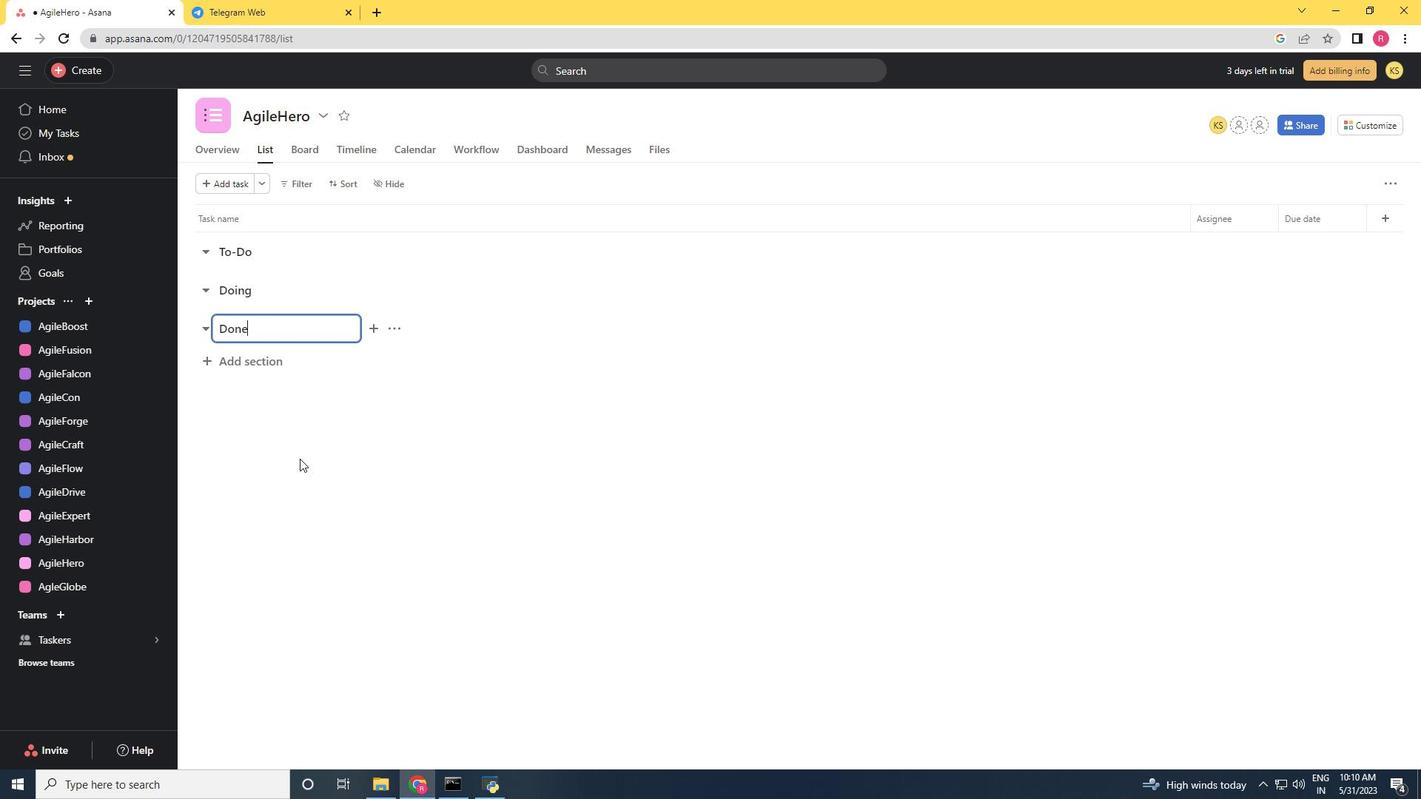 
Action: Mouse pressed left at (306, 470)
Screenshot: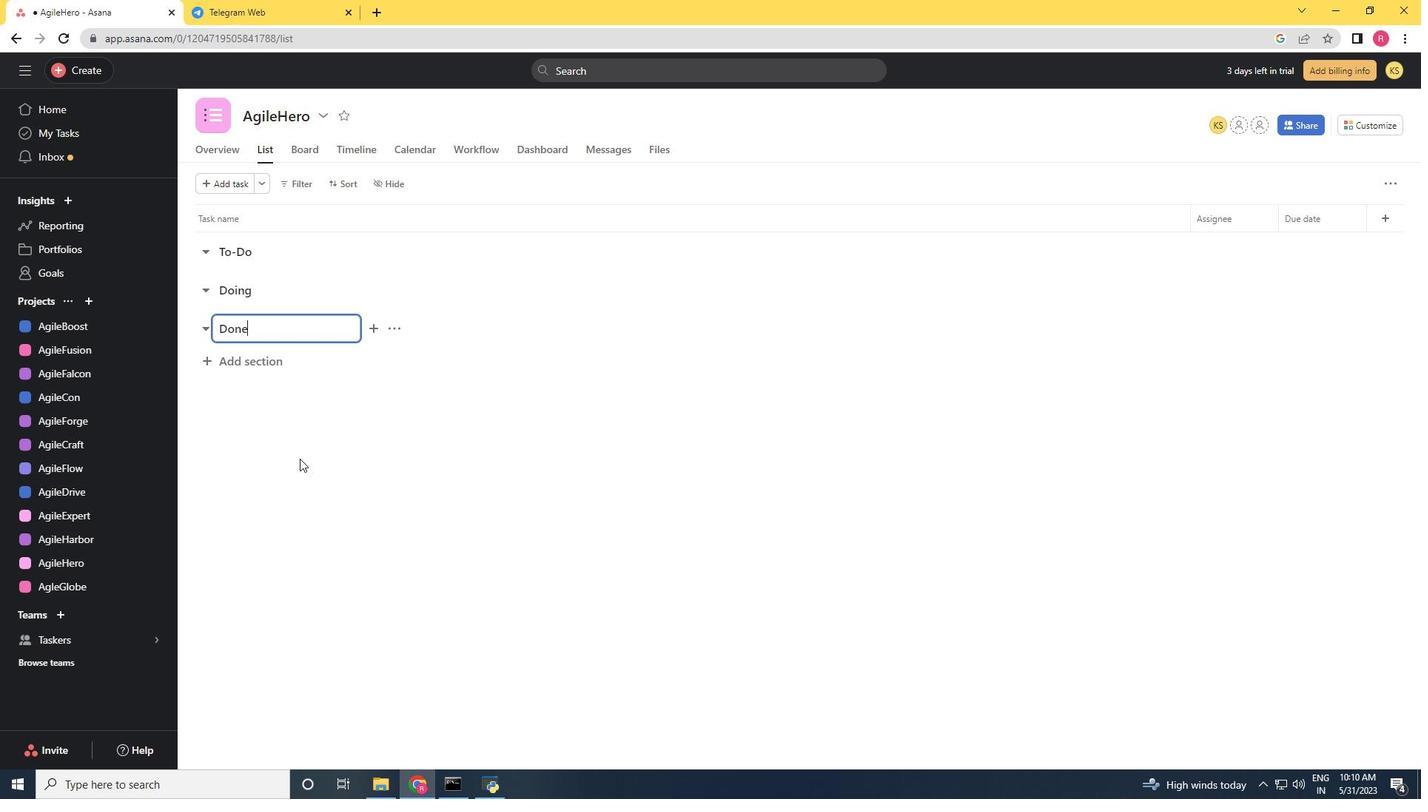 
